Task: Create in the project AgileDream in Backlog an issue 'Develop a new tool for automated testing of cross-device compatibility and responsiveness', assign it to team member softage.1@softage.net and change the status to IN PROGRESS. Create in the project AgileDream in Backlog an issue 'Upgrade the search engine', assign it to team member softage.2@softage.net and change the status to IN PROGRESS
Action: Mouse moved to (209, 62)
Screenshot: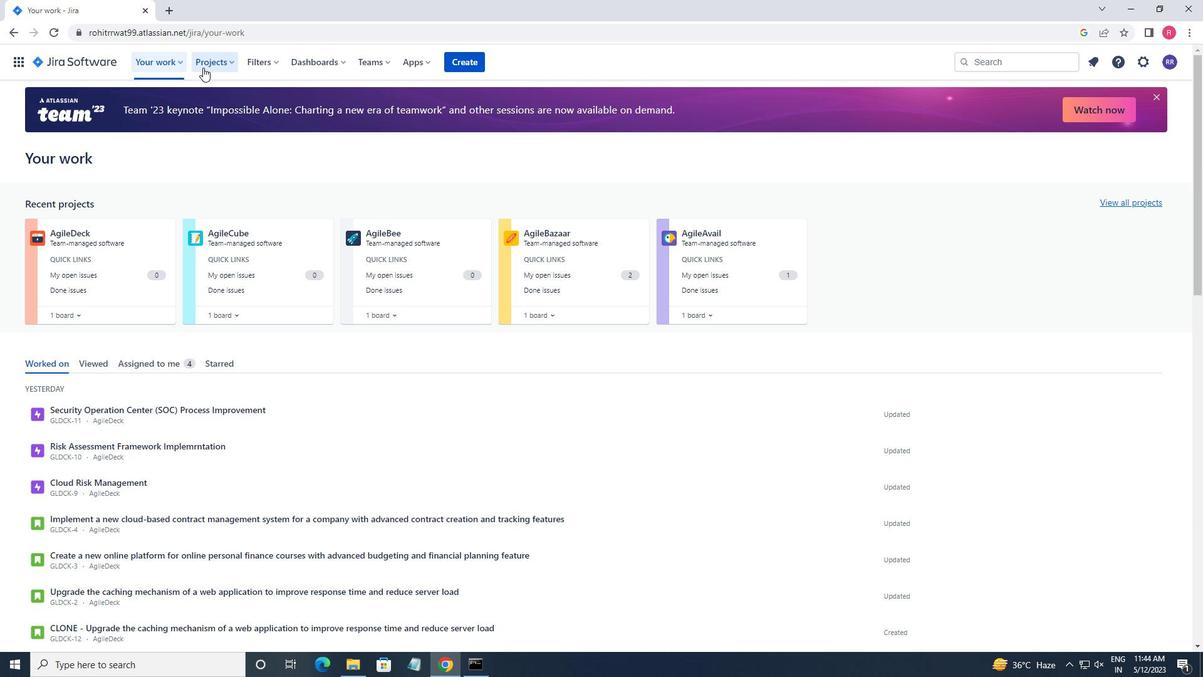 
Action: Mouse pressed left at (209, 62)
Screenshot: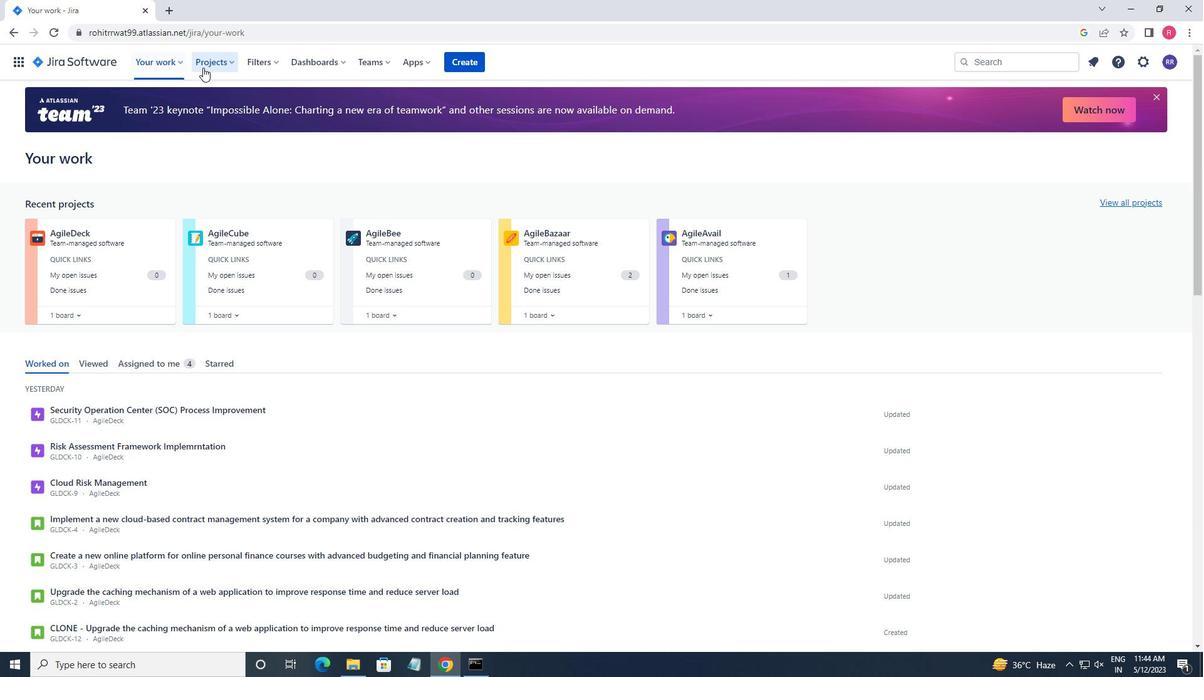
Action: Mouse moved to (239, 111)
Screenshot: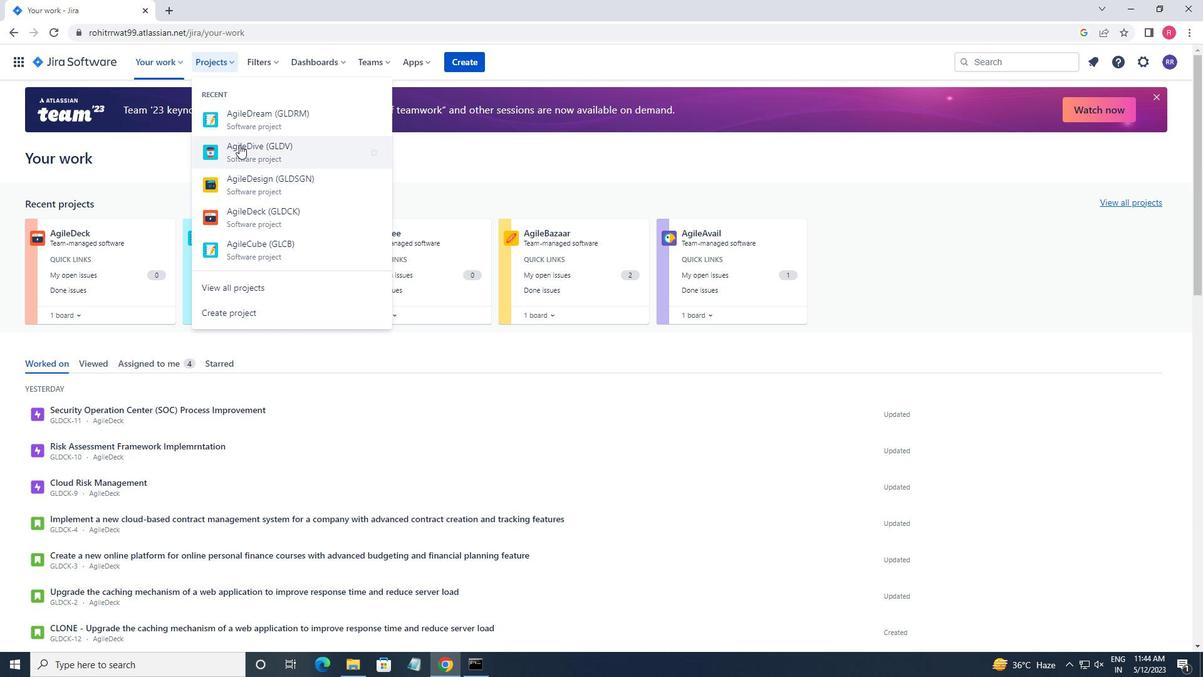 
Action: Mouse pressed left at (239, 111)
Screenshot: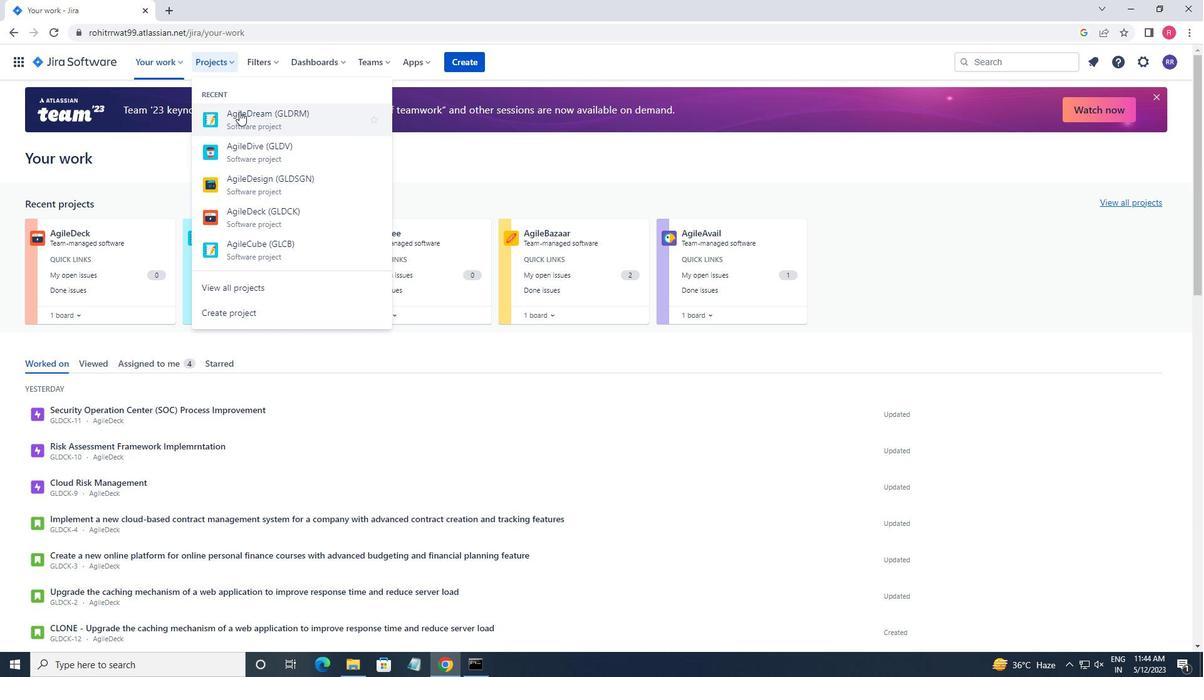 
Action: Mouse moved to (70, 196)
Screenshot: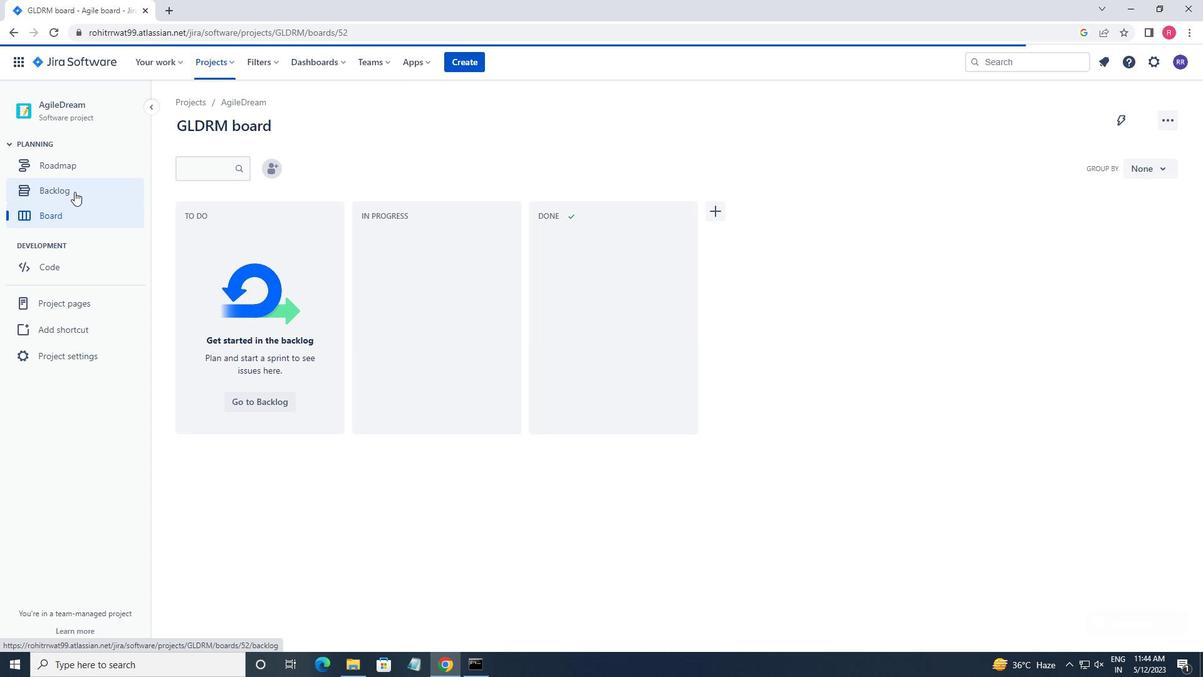 
Action: Mouse pressed left at (70, 196)
Screenshot: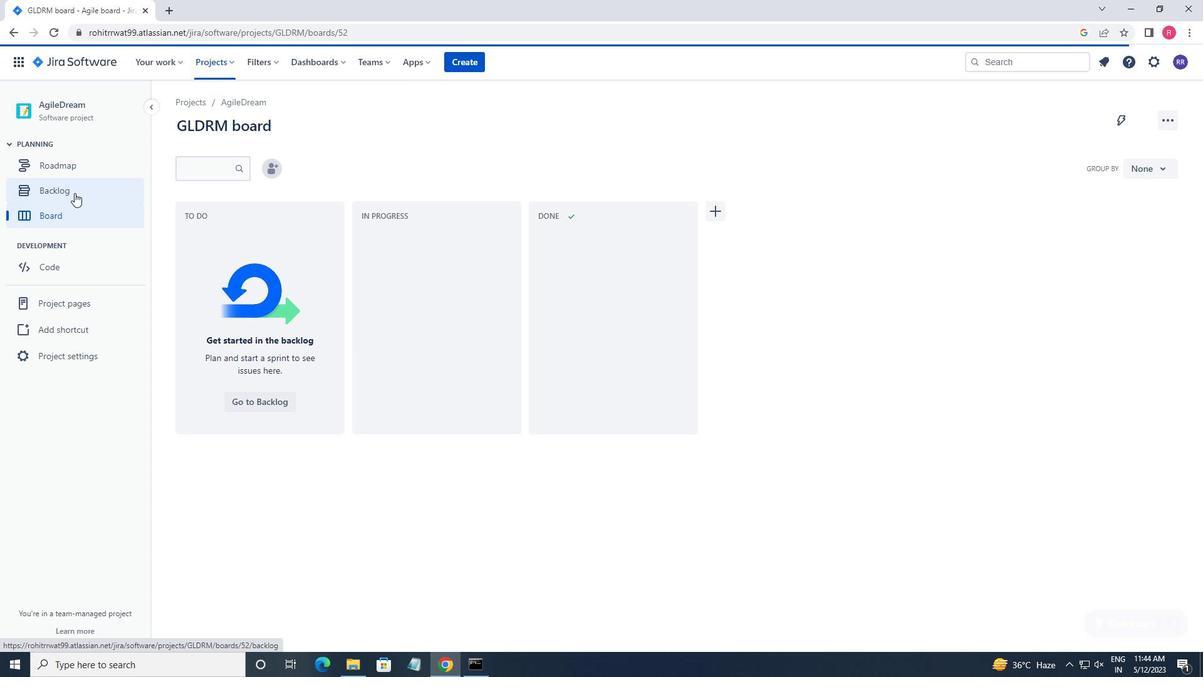 
Action: Mouse moved to (395, 485)
Screenshot: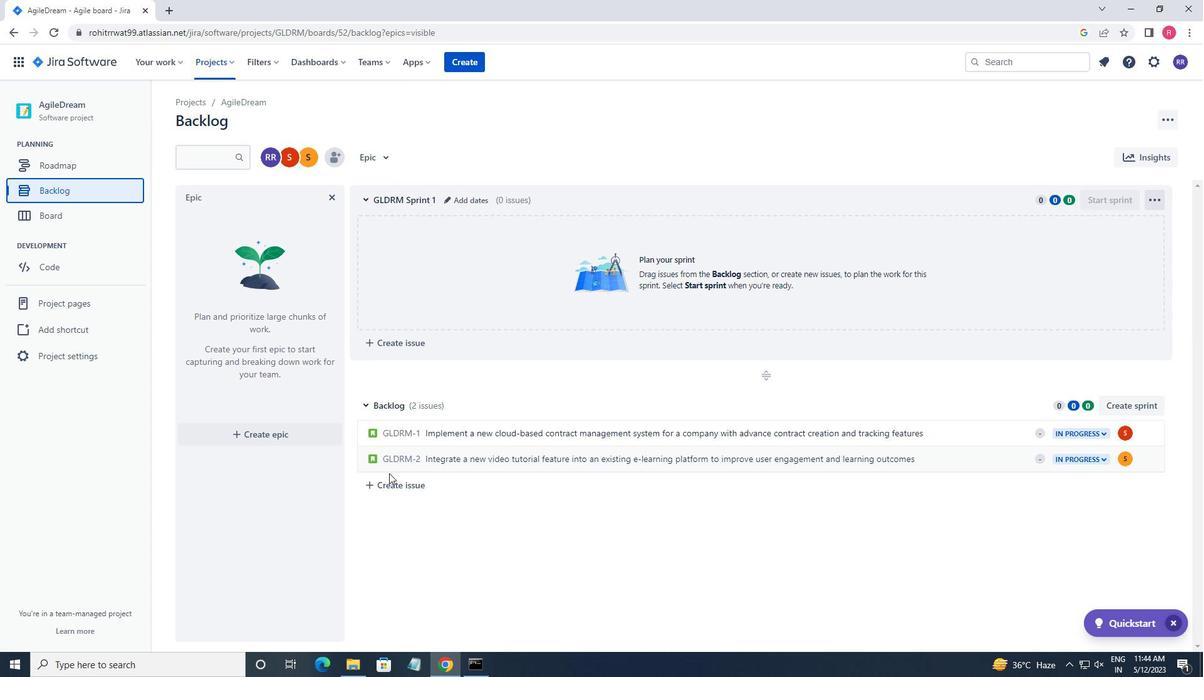 
Action: Mouse pressed left at (395, 485)
Screenshot: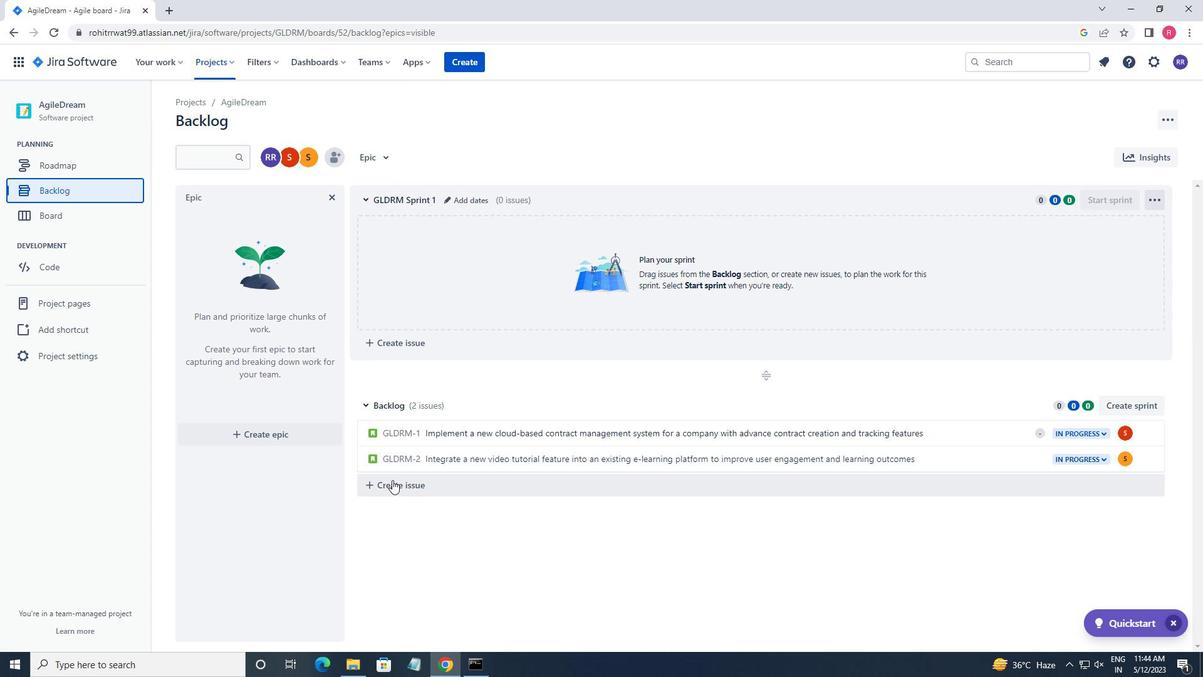 
Action: Mouse moved to (399, 384)
Screenshot: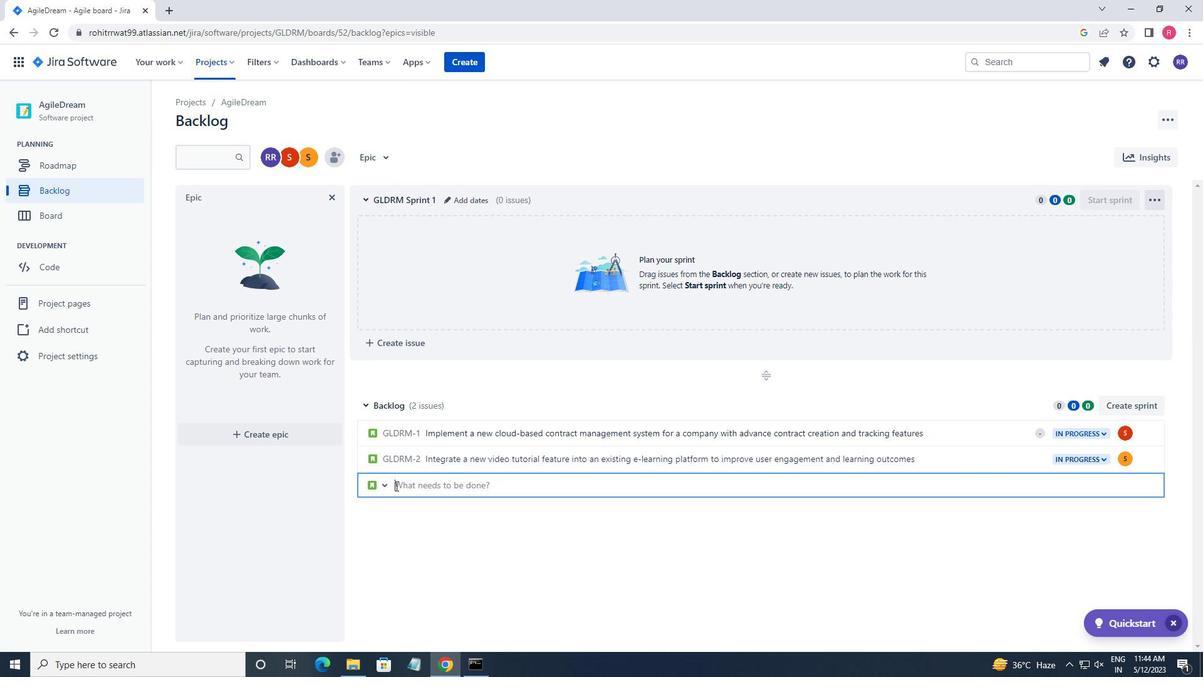 
Action: Key pressed <Key.shift>DEV
Screenshot: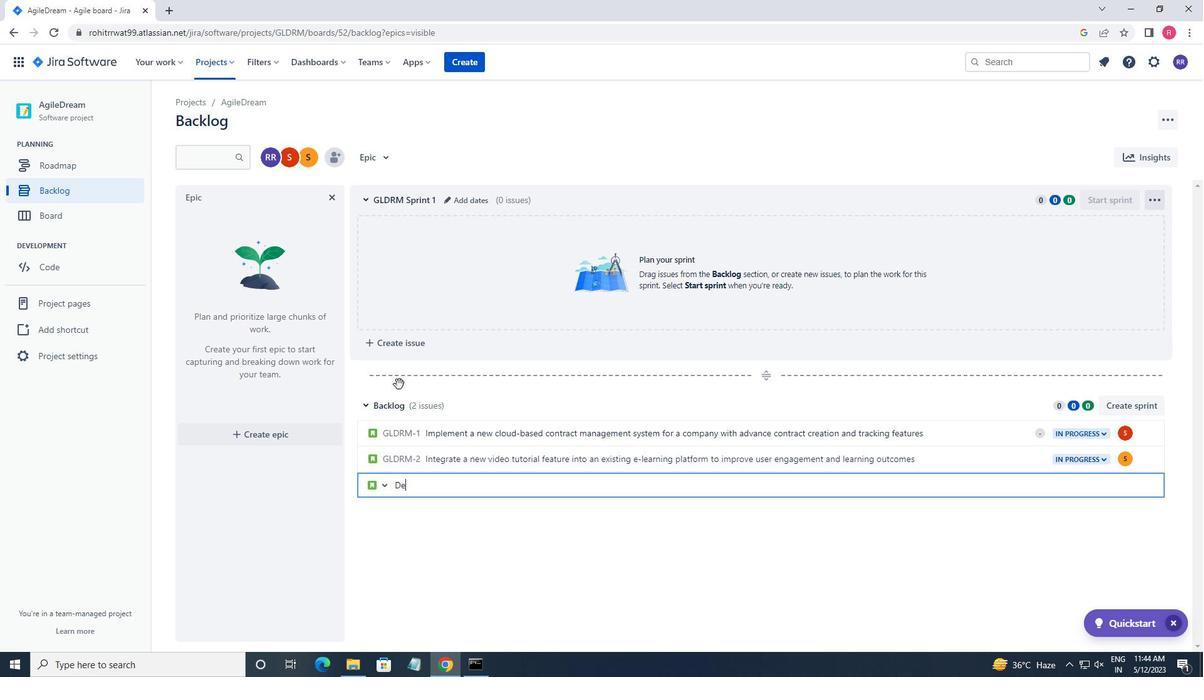 
Action: Mouse moved to (399, 383)
Screenshot: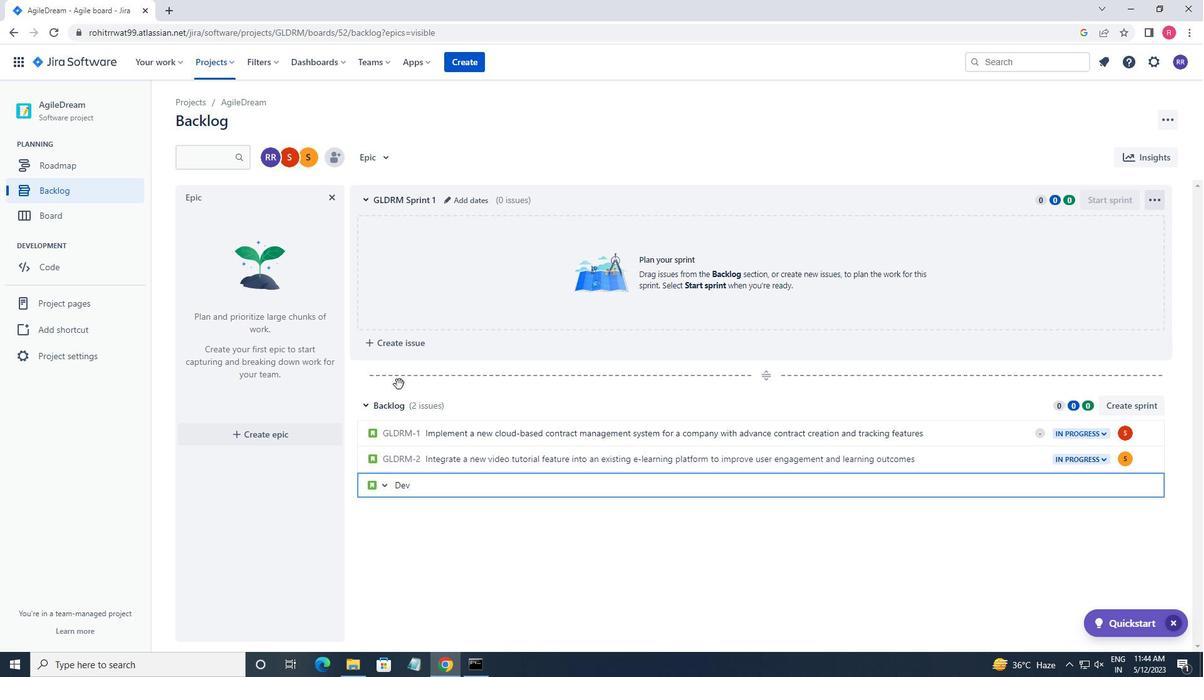 
Action: Key pressed ELOP<Key.space>A<Key.space>NEW<Key.space>TOOL<Key.space>FOR<Key.space>
Screenshot: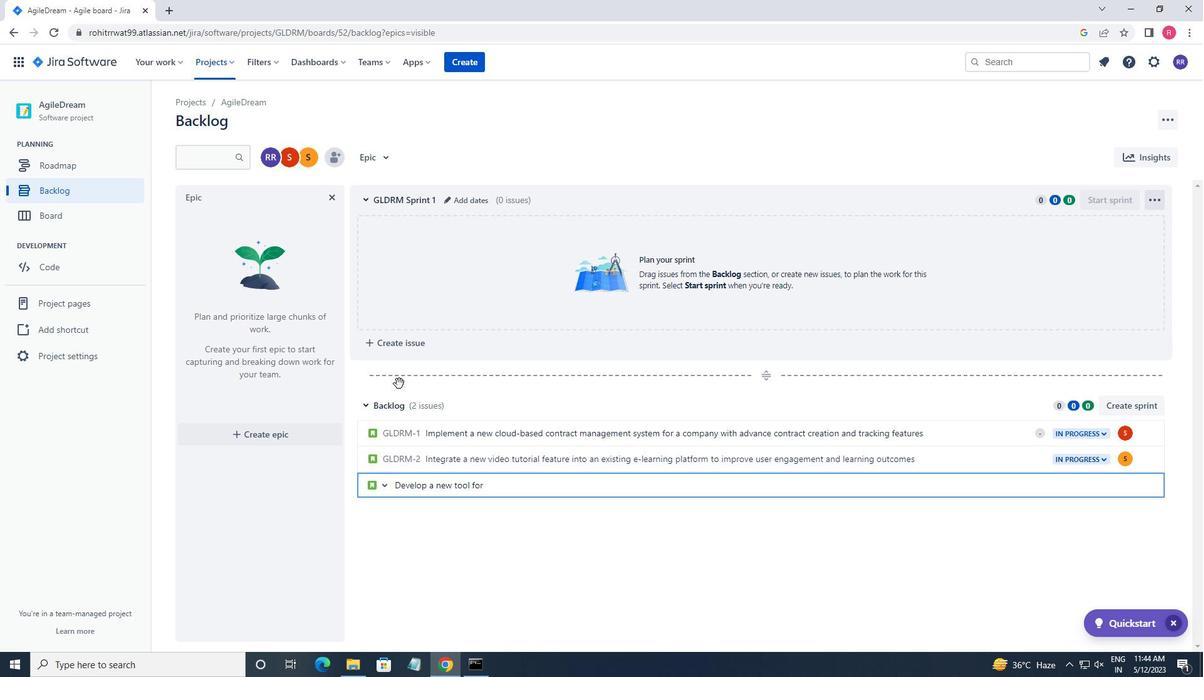 
Action: Mouse moved to (389, 287)
Screenshot: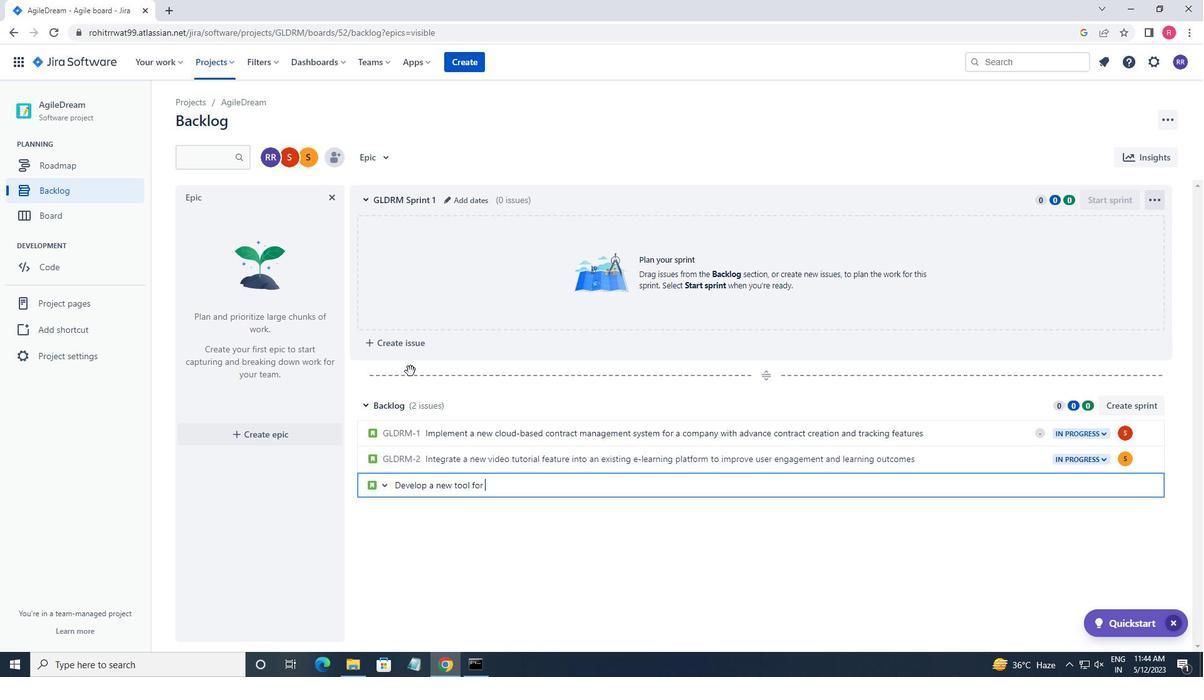 
Action: Key pressed AUTOMATED<Key.space>TESTING<Key.space>OF<Key.space>CROSS<Key.space><Key.backspace>-DEVICE<Key.space>COMPATIBILITY<Key.space>AND<Key.space>RESPONCE<Key.backspace><Key.backspace><Key.backspace><Key.backspace><Key.backspace>PONSIVENESS<Key.enter>
Screenshot: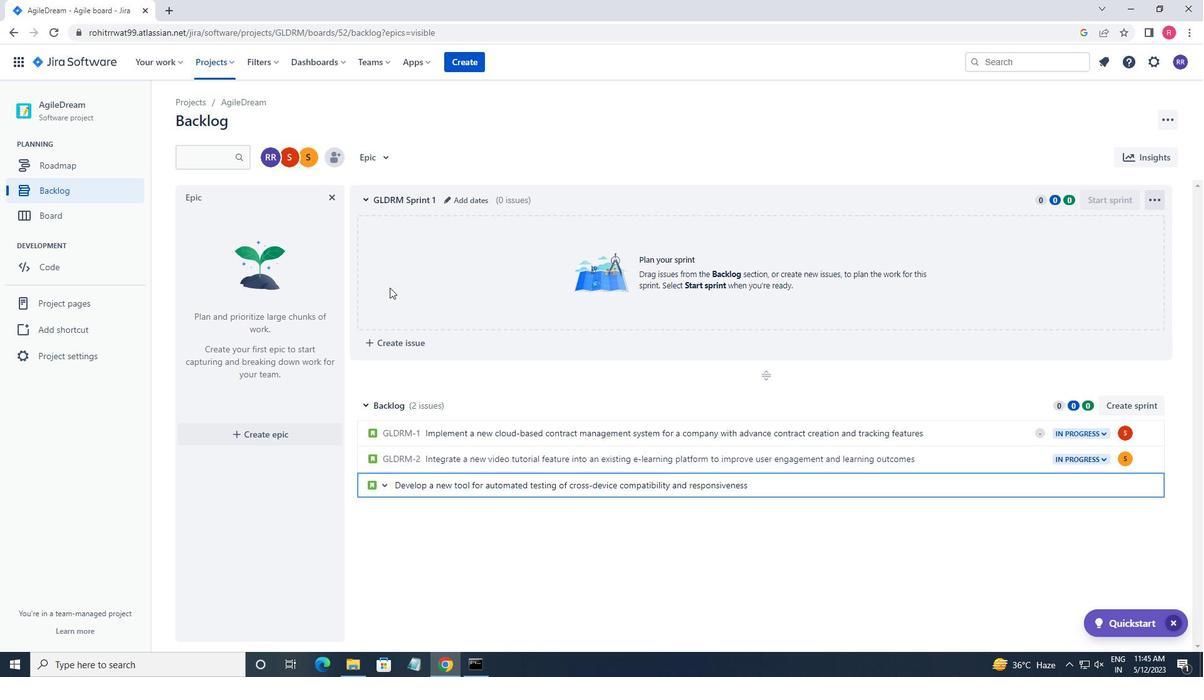 
Action: Mouse moved to (1128, 484)
Screenshot: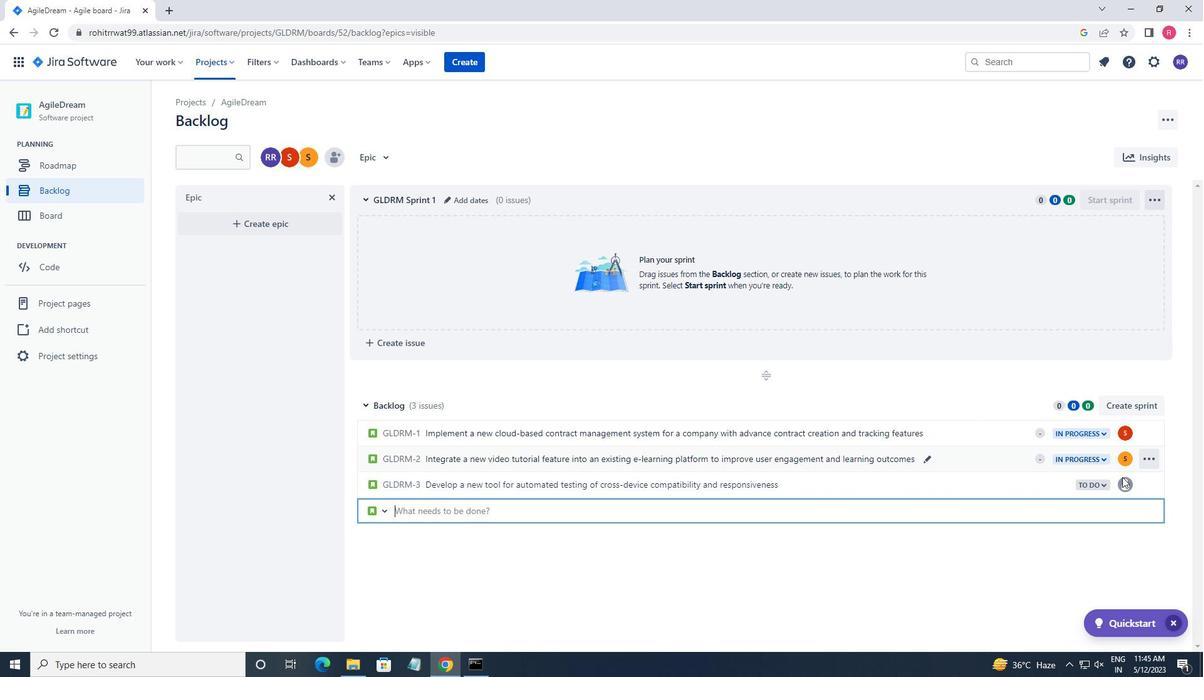 
Action: Mouse pressed left at (1128, 484)
Screenshot: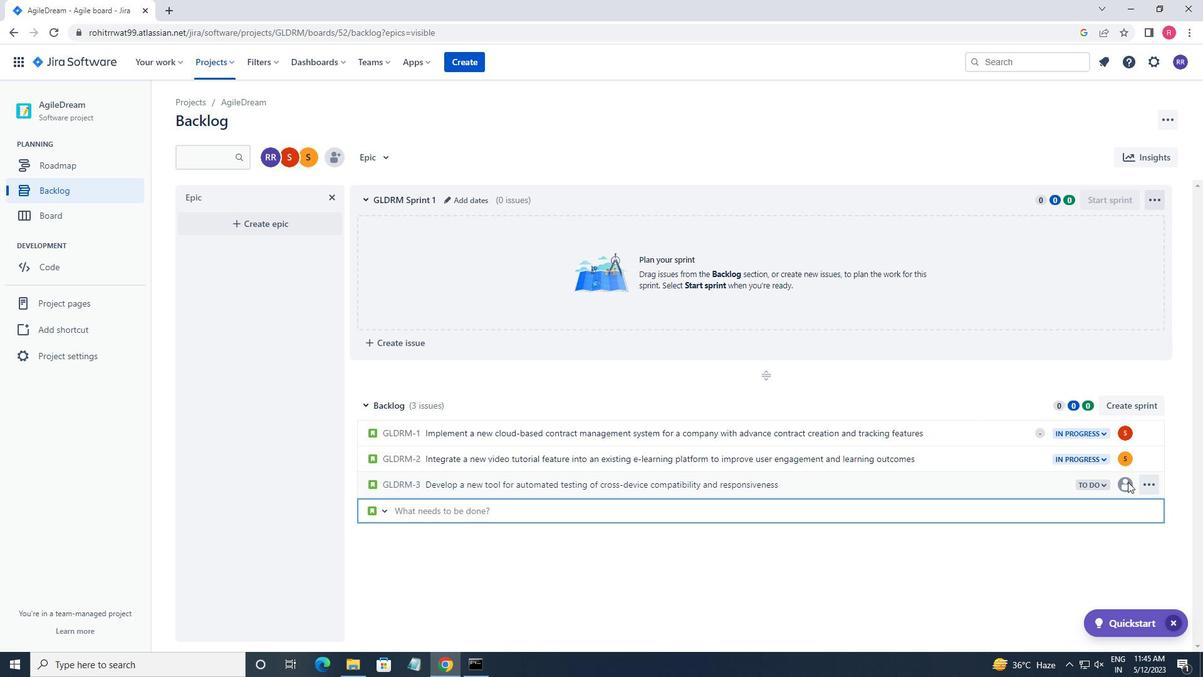 
Action: Mouse moved to (1124, 485)
Screenshot: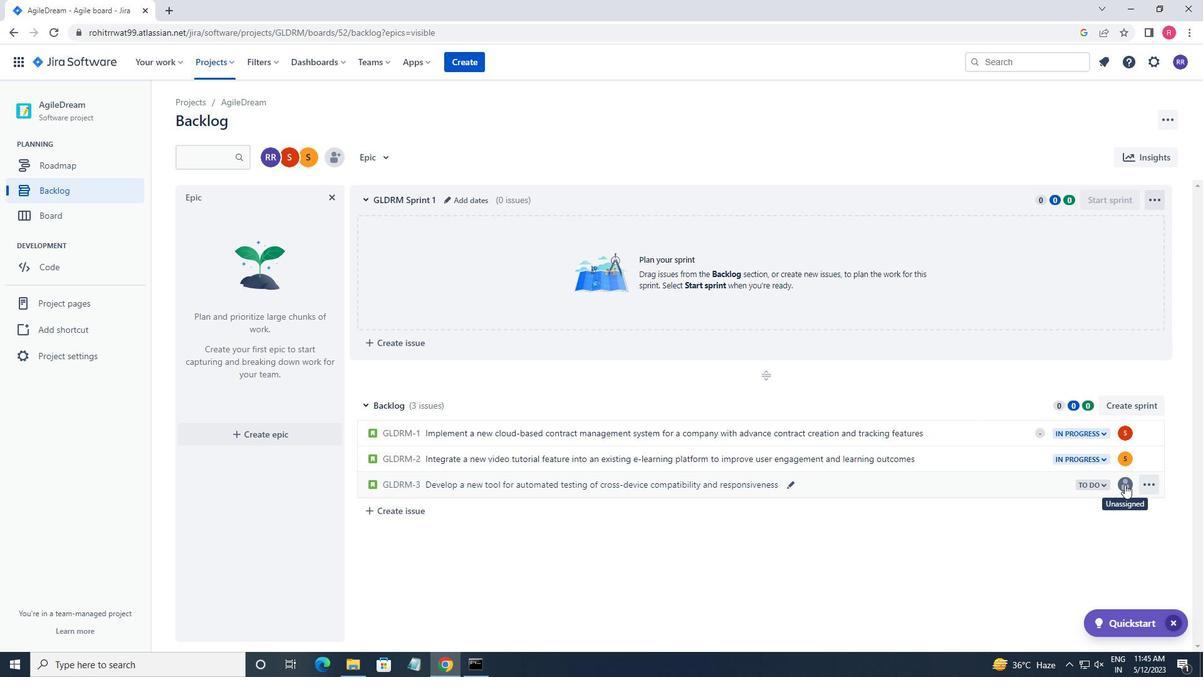 
Action: Mouse pressed left at (1124, 485)
Screenshot: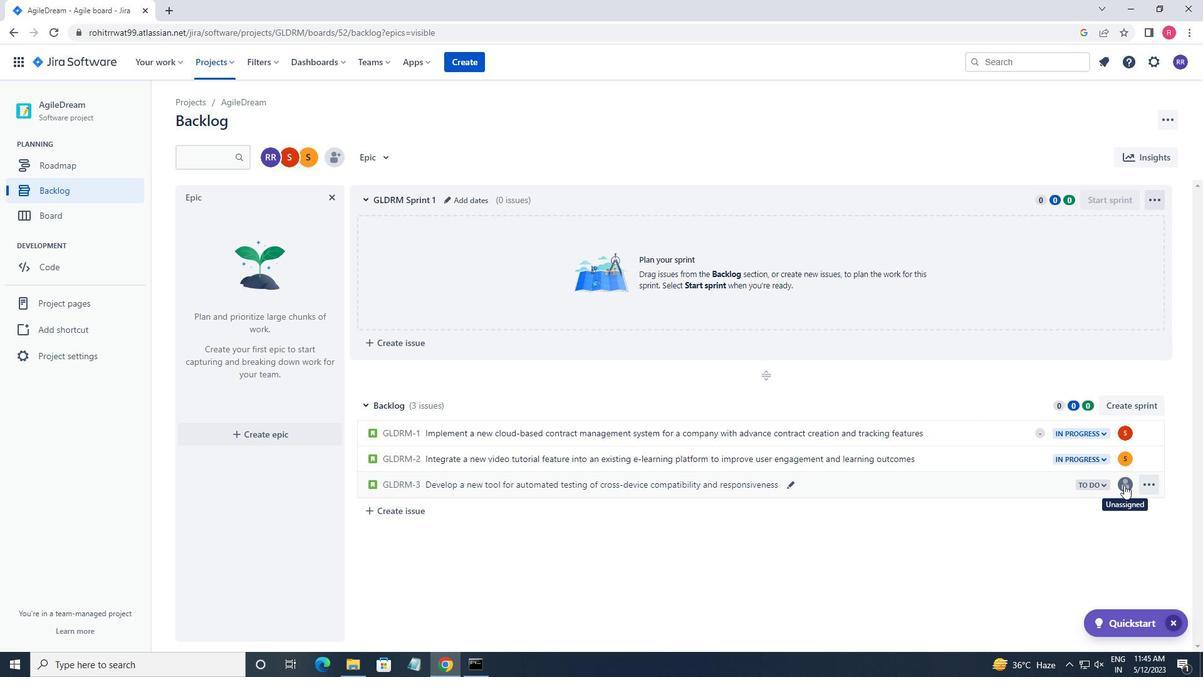 
Action: Mouse moved to (982, 204)
Screenshot: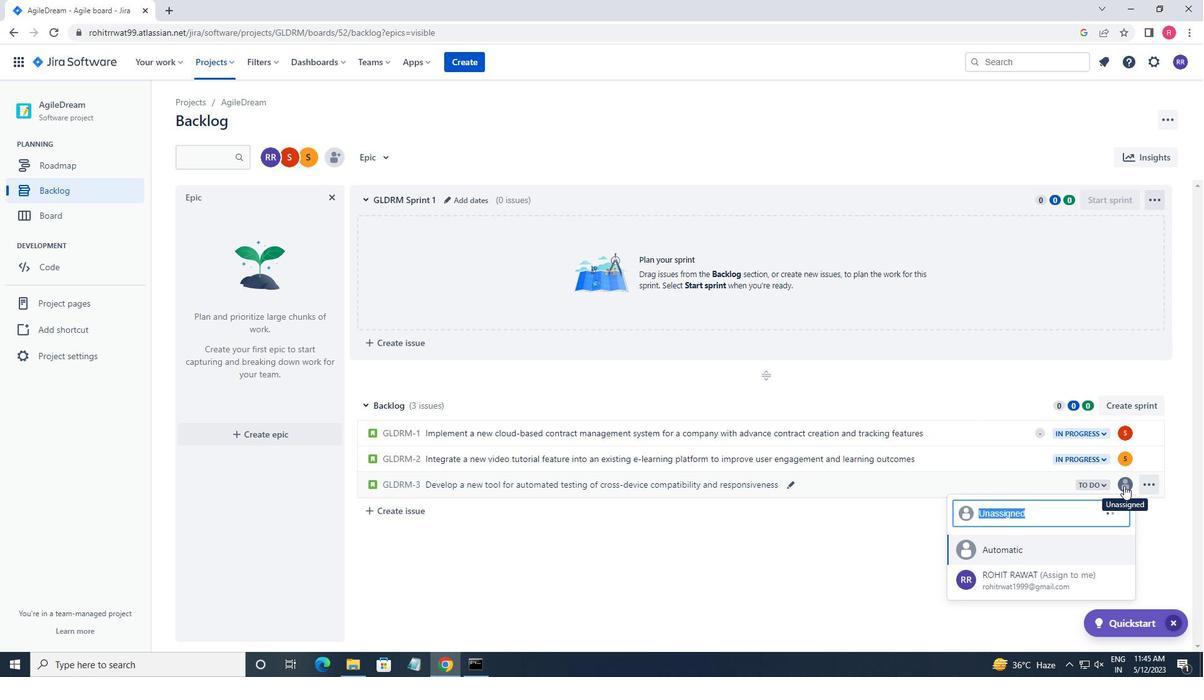 
Action: Key pressed SOFTAGE.1
Screenshot: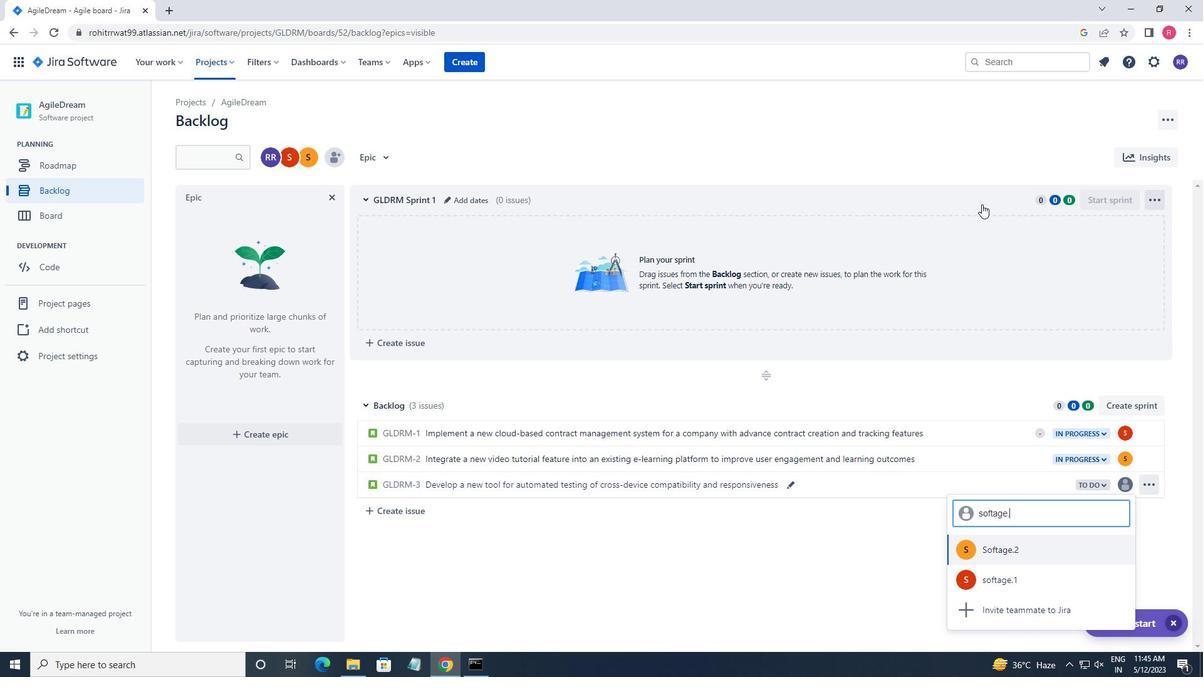 
Action: Mouse moved to (1003, 553)
Screenshot: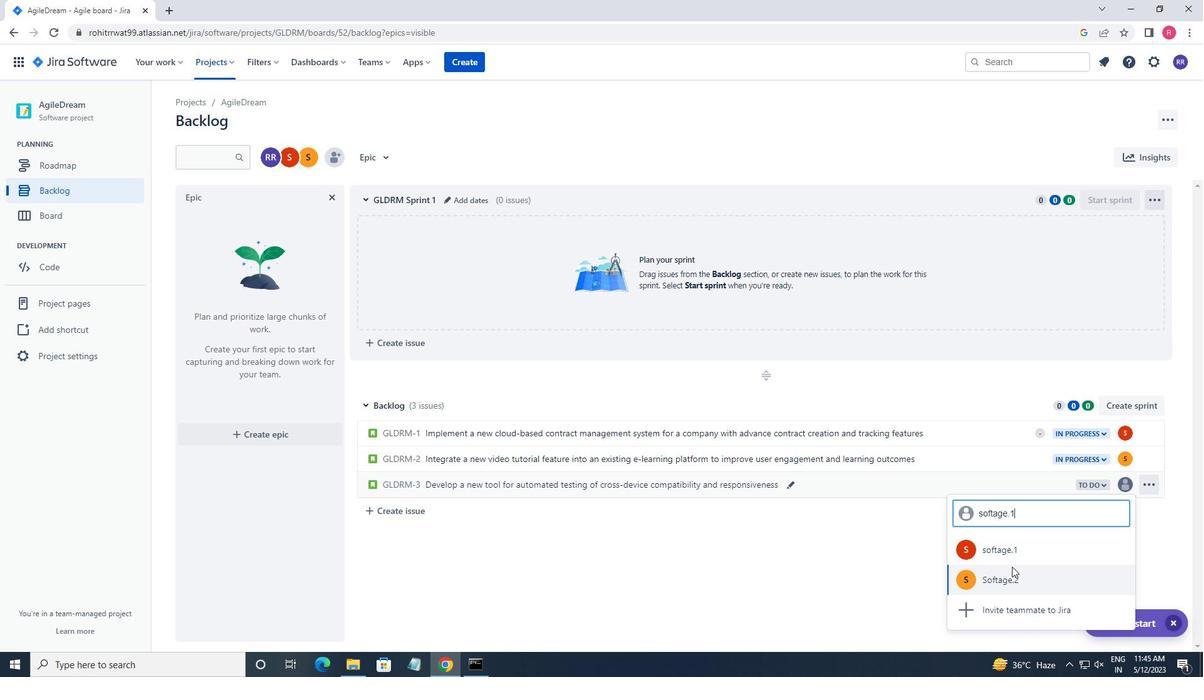
Action: Mouse pressed left at (1003, 553)
Screenshot: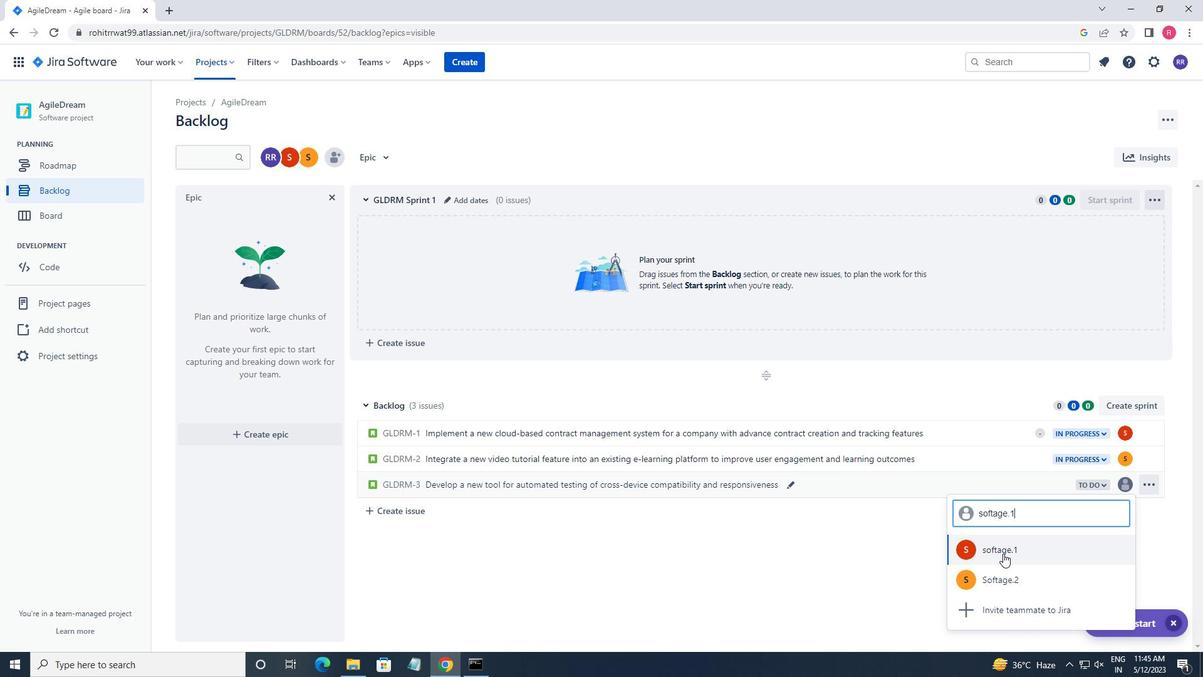 
Action: Mouse moved to (1095, 487)
Screenshot: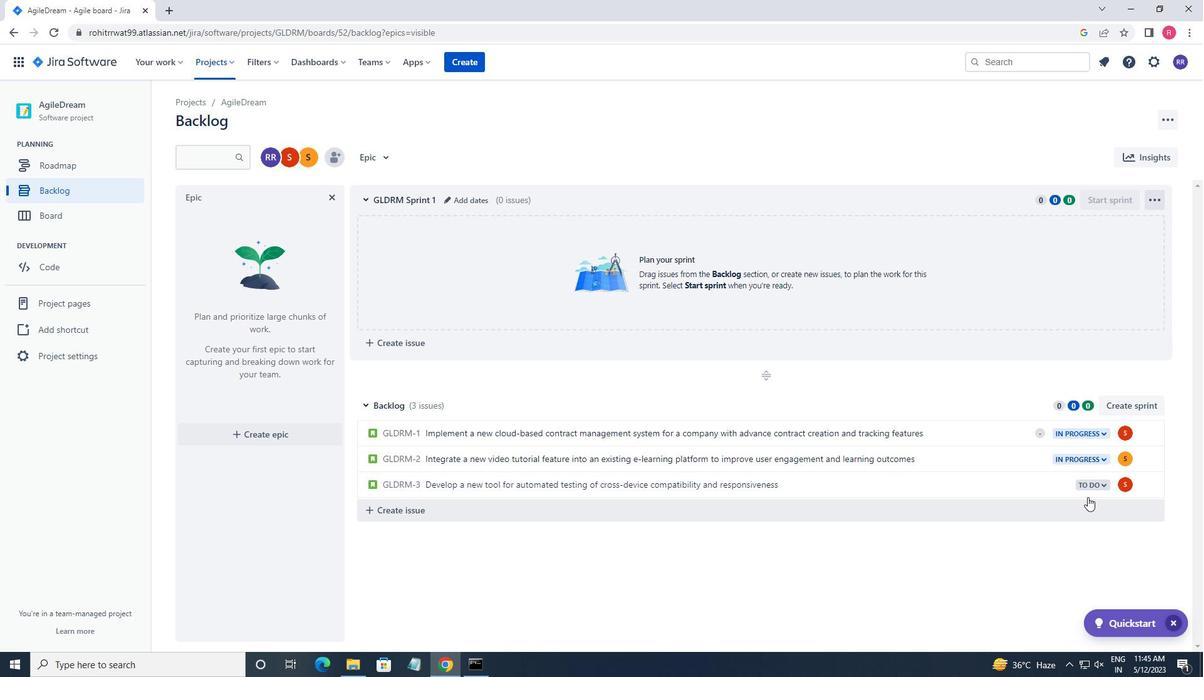 
Action: Mouse pressed left at (1095, 487)
Screenshot: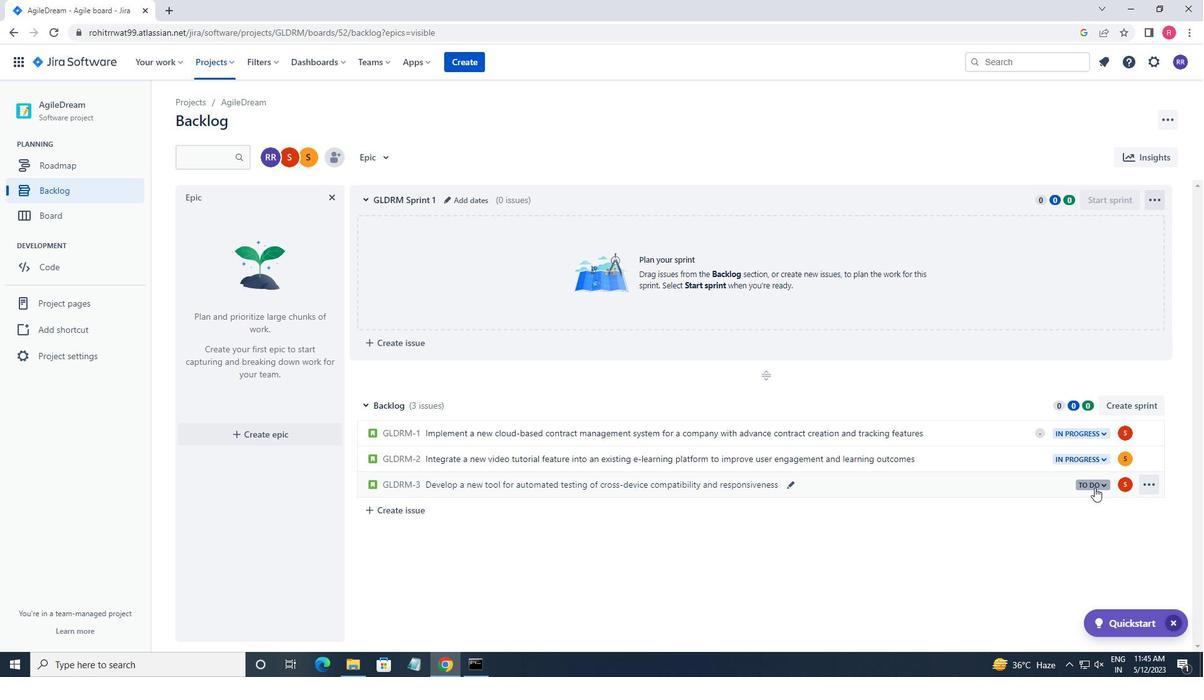 
Action: Mouse moved to (1013, 505)
Screenshot: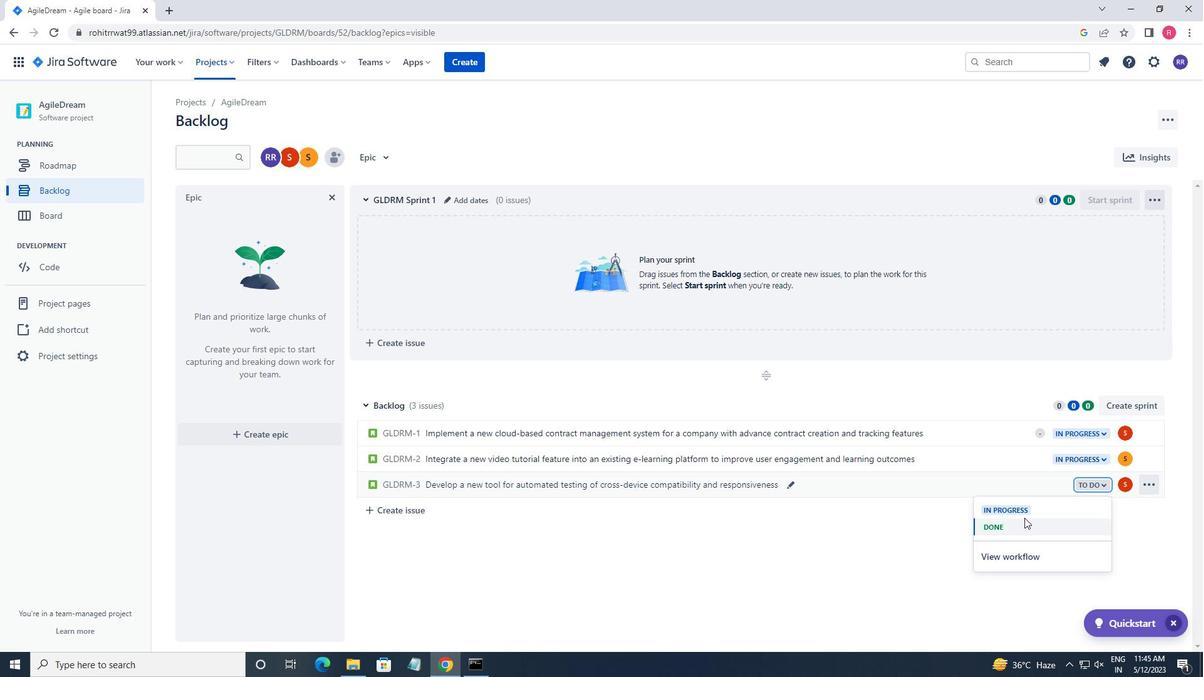 
Action: Mouse pressed left at (1013, 505)
Screenshot: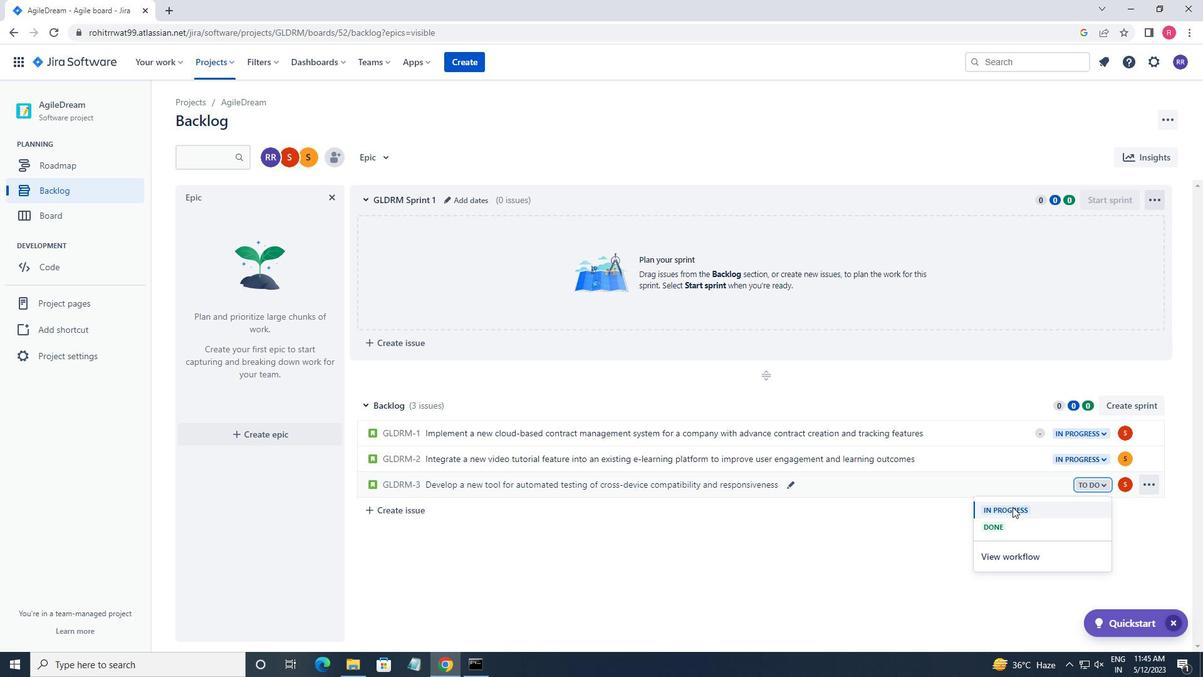 
Action: Mouse moved to (413, 514)
Screenshot: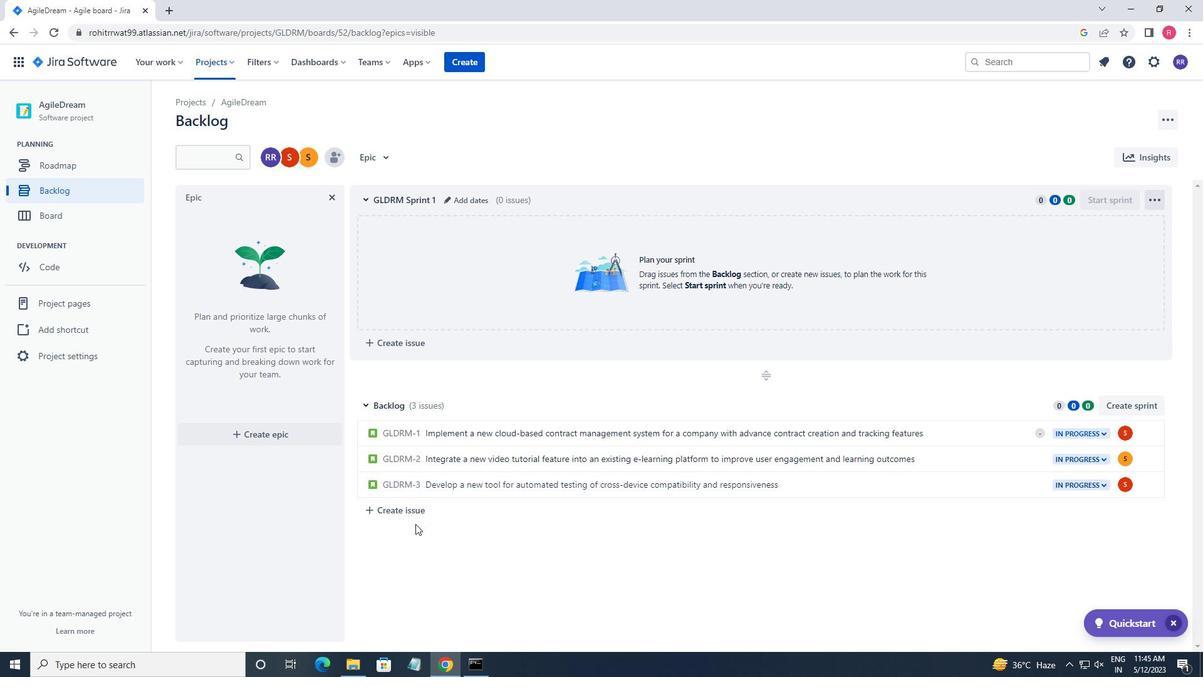 
Action: Mouse pressed left at (413, 514)
Screenshot: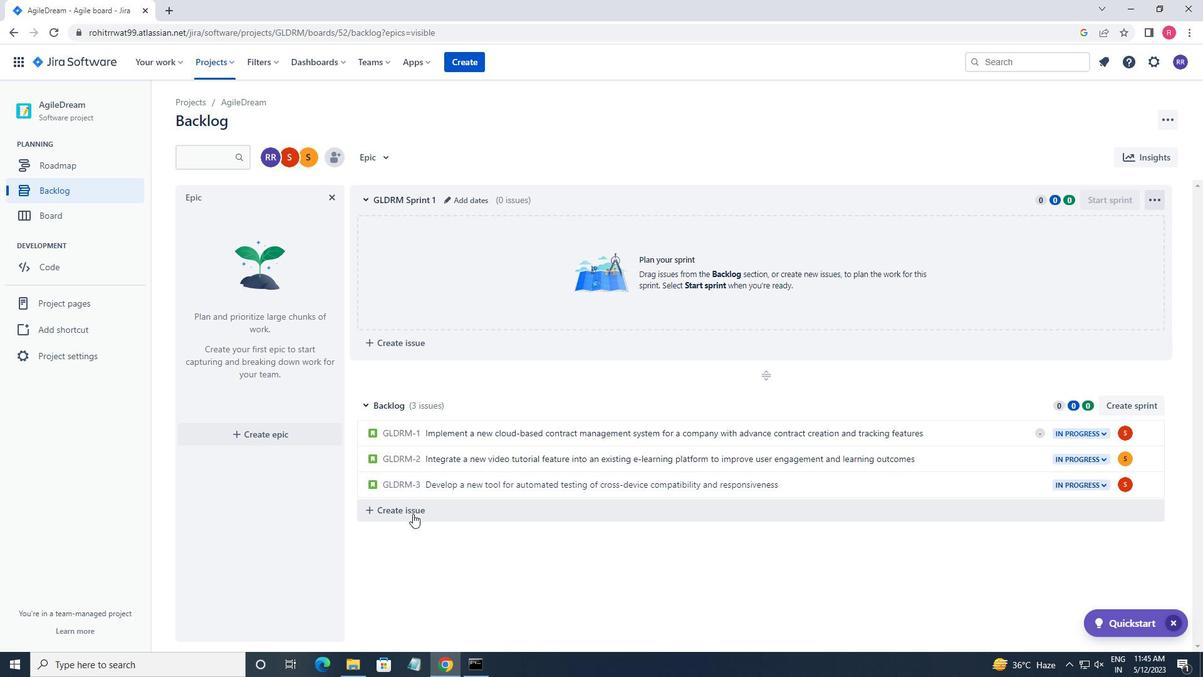 
Action: Key pressed <Key.shift_r>UPGRADE<Key.space>THE<Key.space>SEARCH<Key.space>ENGINE<Key.enter>
Screenshot: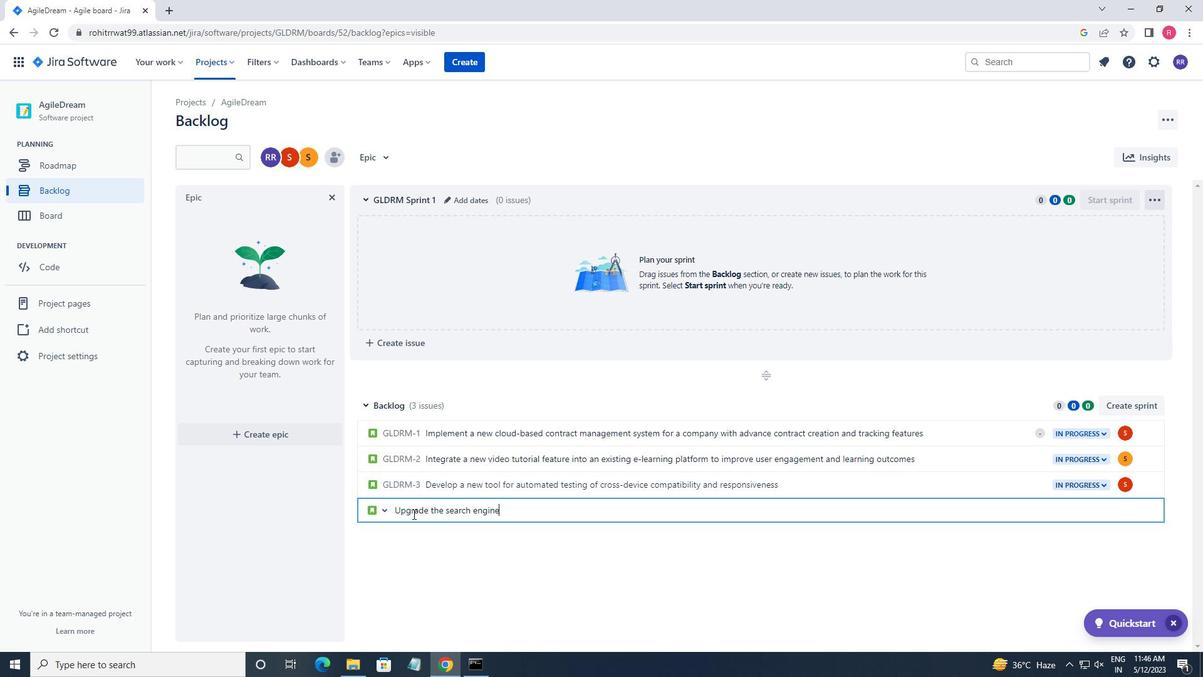 
Action: Mouse moved to (1129, 510)
Screenshot: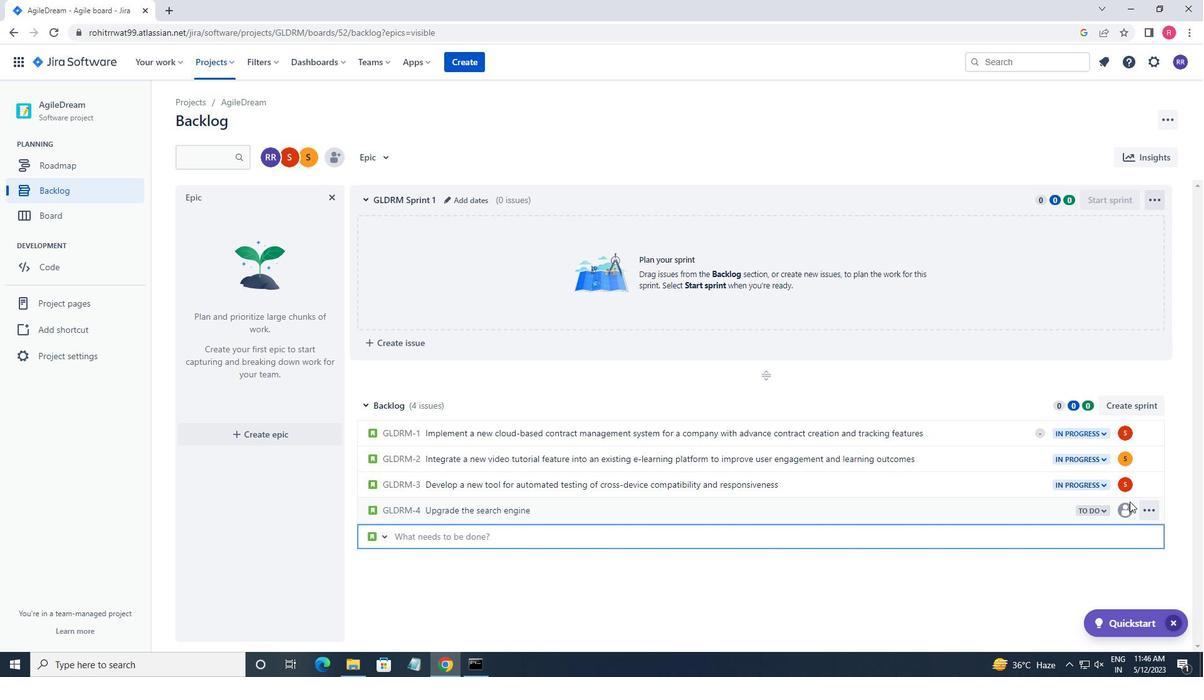 
Action: Mouse pressed left at (1129, 510)
Screenshot: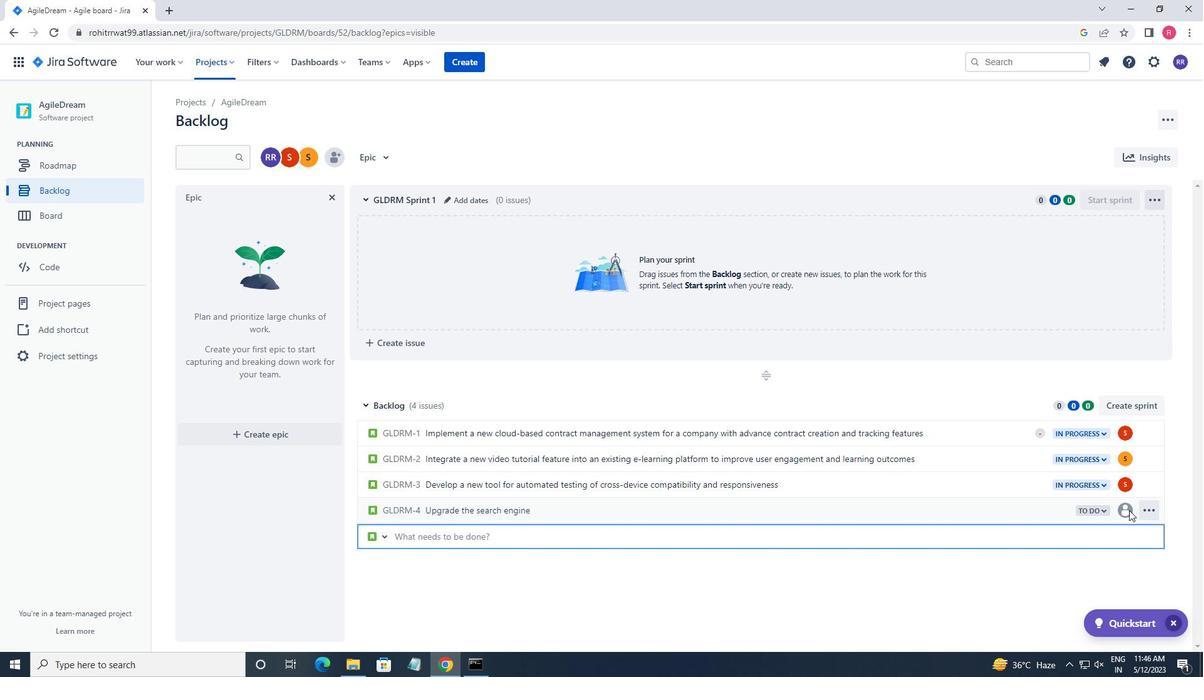 
Action: Mouse moved to (1071, 450)
Screenshot: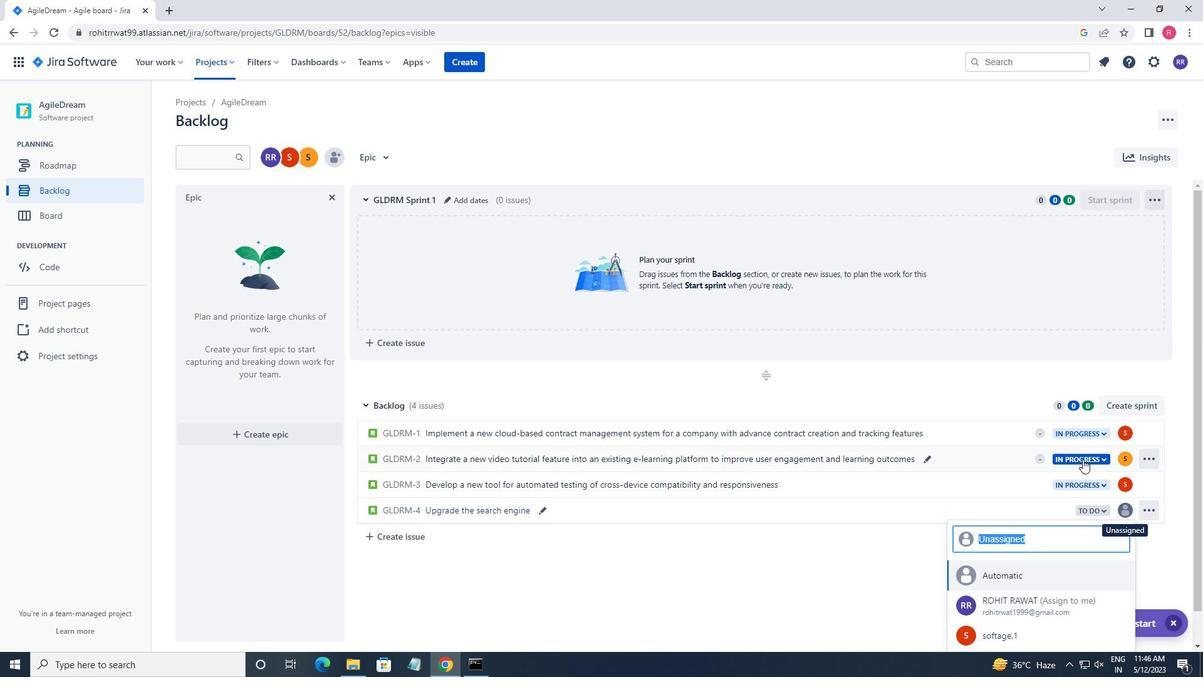 
Action: Key pressed SO
Screenshot: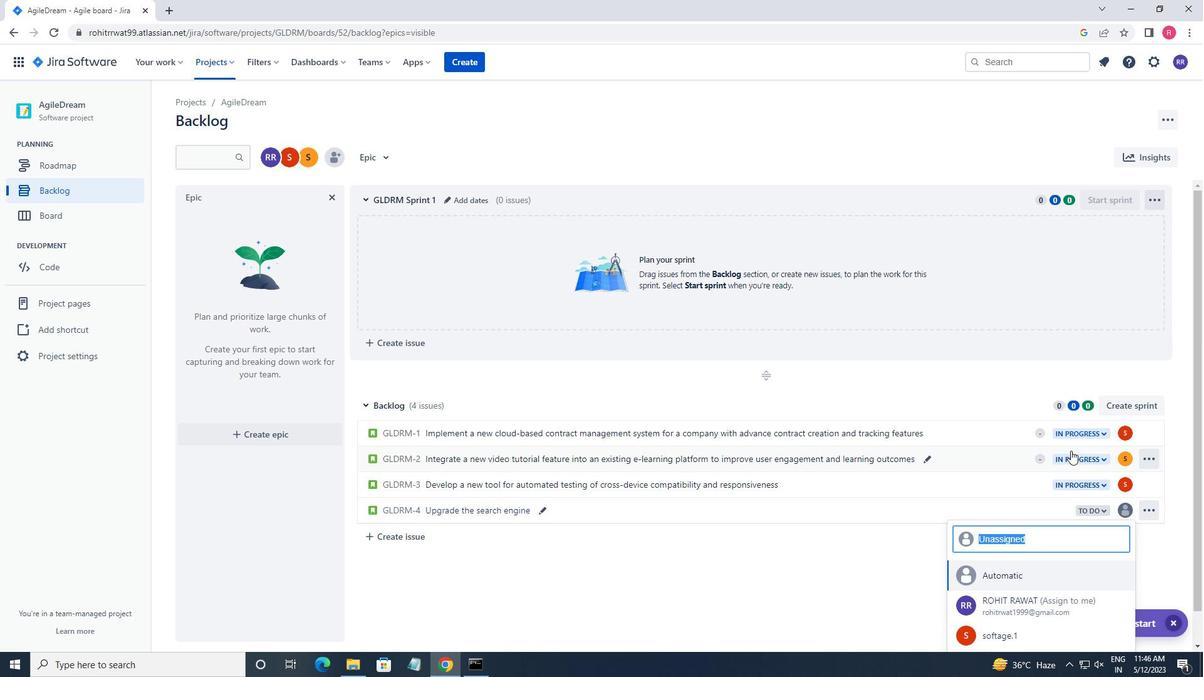 
Action: Mouse moved to (1070, 450)
Screenshot: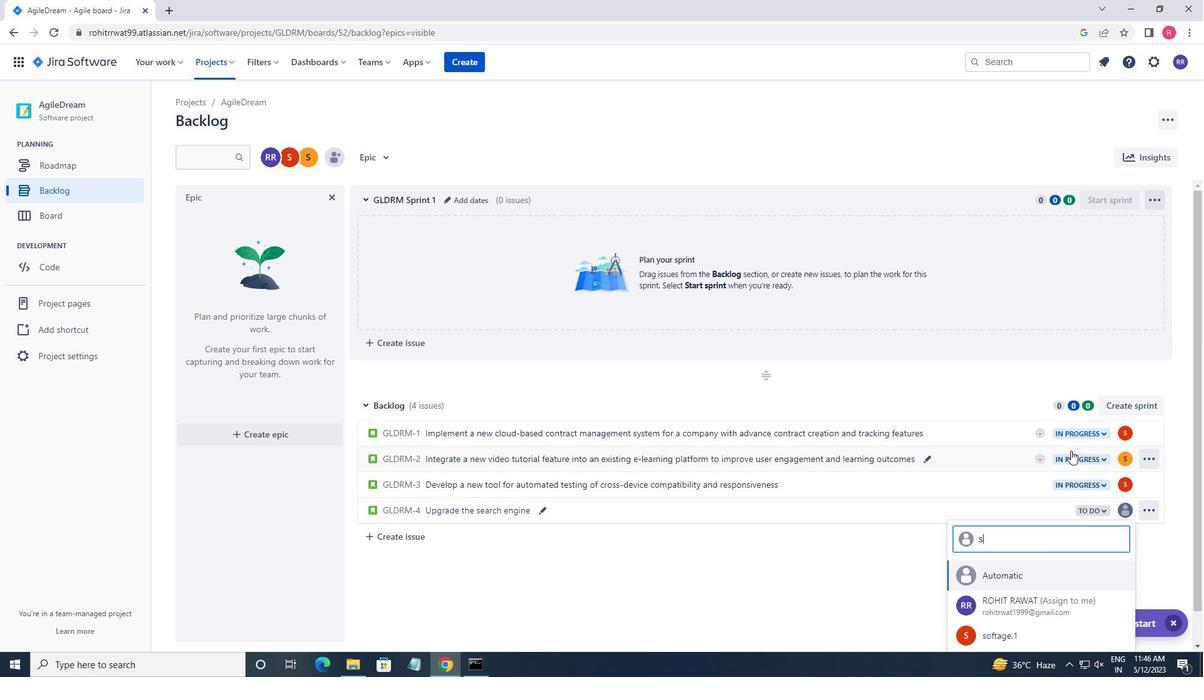 
Action: Key pressed FT
Screenshot: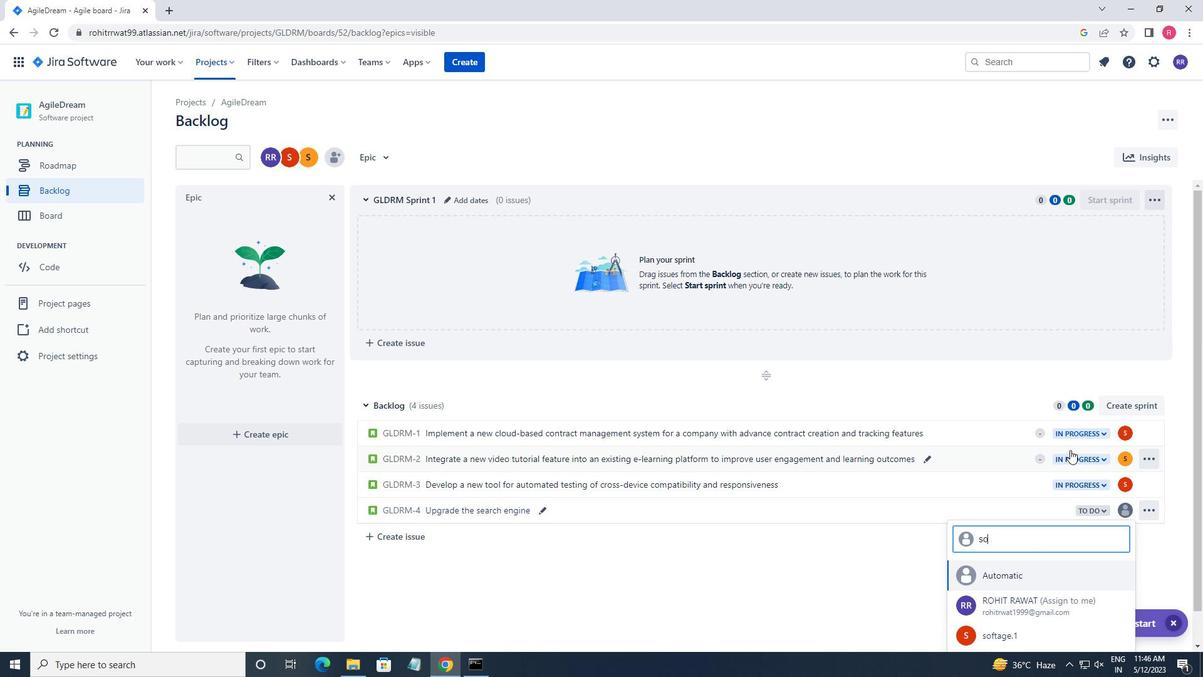 
Action: Mouse moved to (1027, 607)
Screenshot: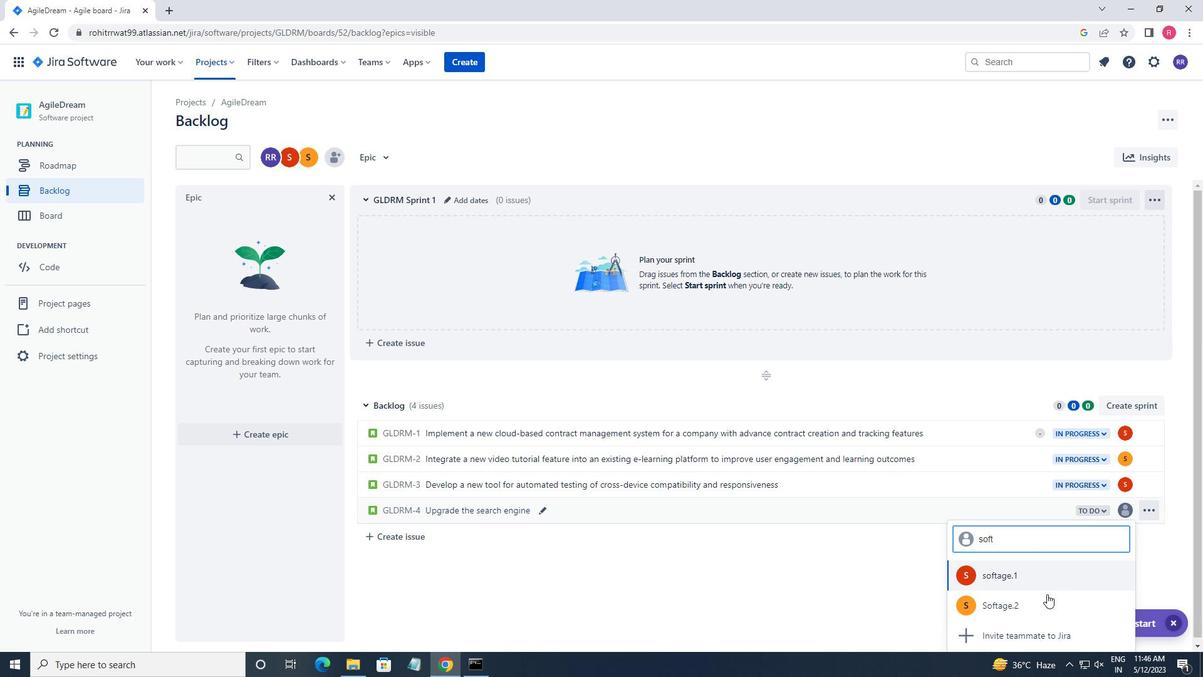 
Action: Mouse pressed left at (1027, 607)
Screenshot: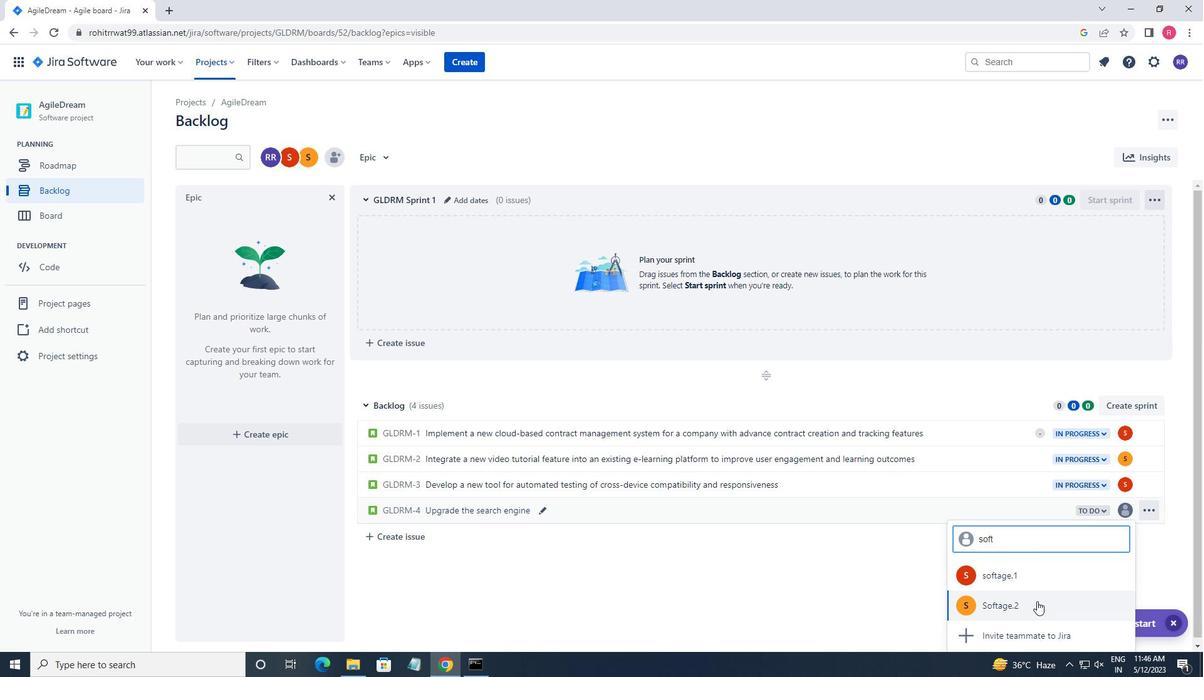 
Action: Mouse moved to (1094, 514)
Screenshot: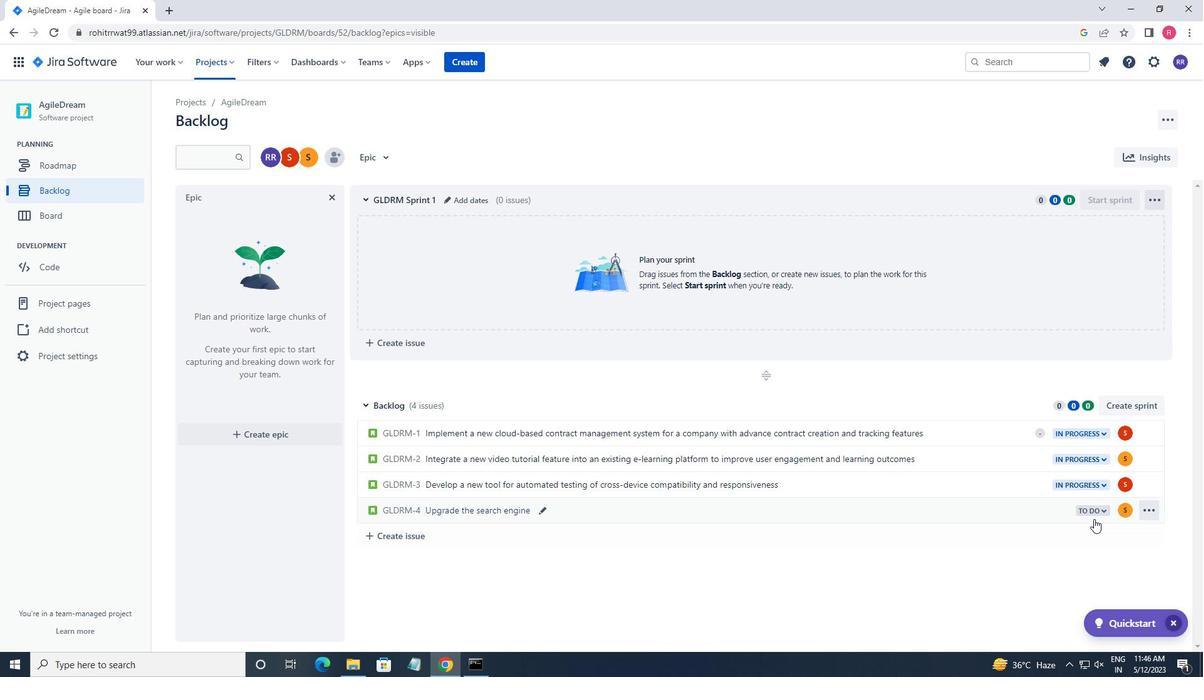 
Action: Mouse pressed left at (1094, 514)
Screenshot: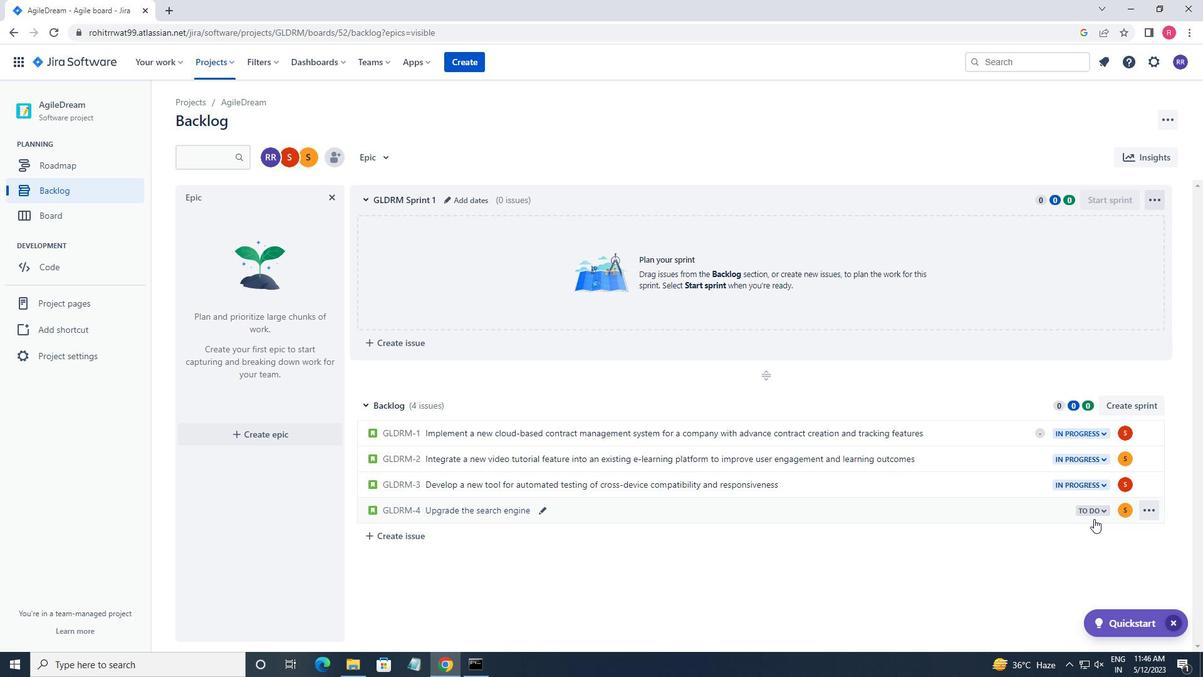 
Action: Mouse moved to (1016, 537)
Screenshot: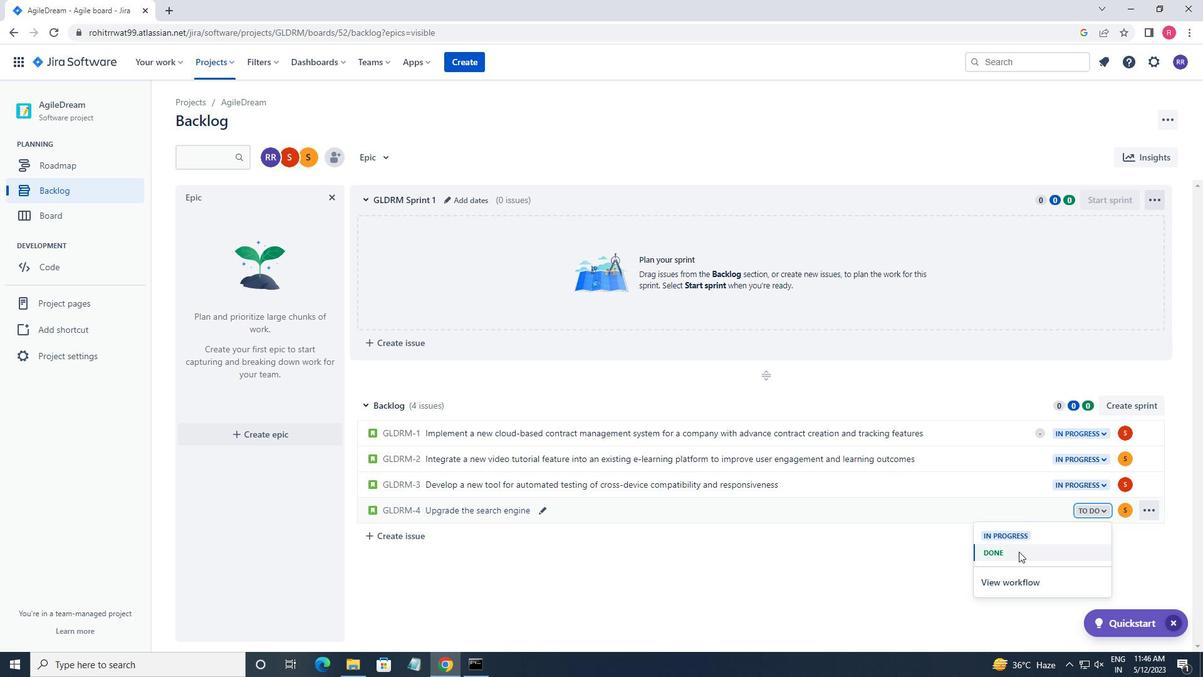 
Action: Mouse pressed left at (1016, 537)
Screenshot: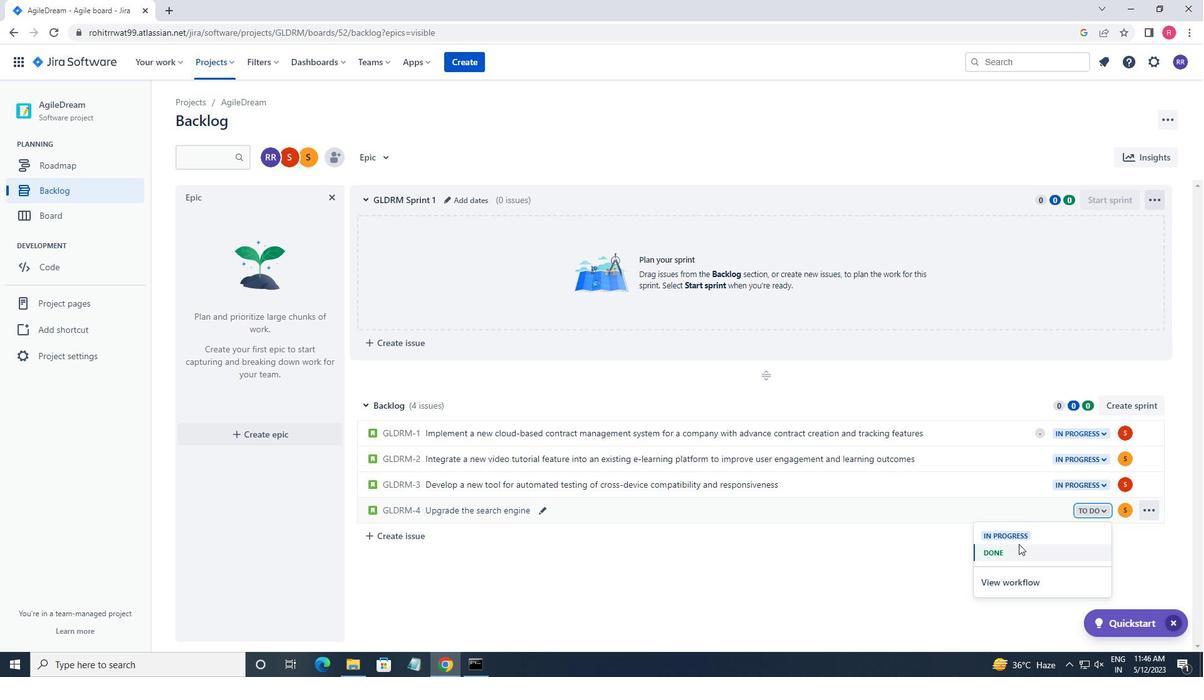 
